 Task: Follow the cursor.
Action: Mouse moved to (814, 183)
Screenshot: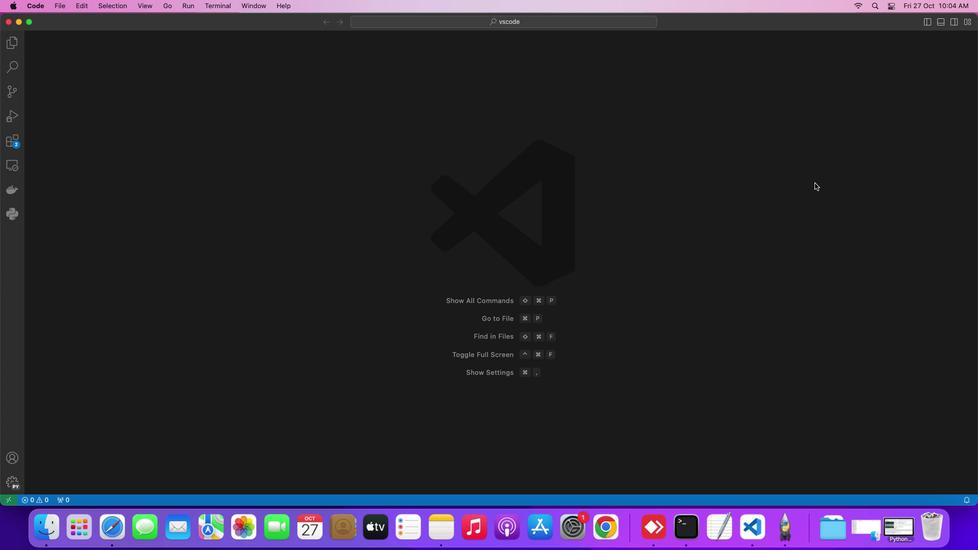 
Action: Mouse pressed left at (814, 183)
Screenshot: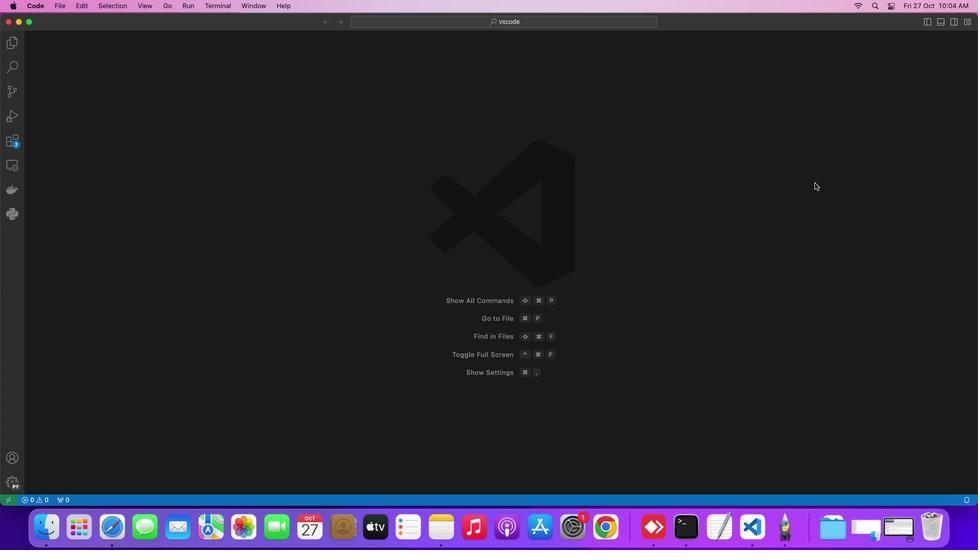 
Action: Mouse moved to (933, 23)
Screenshot: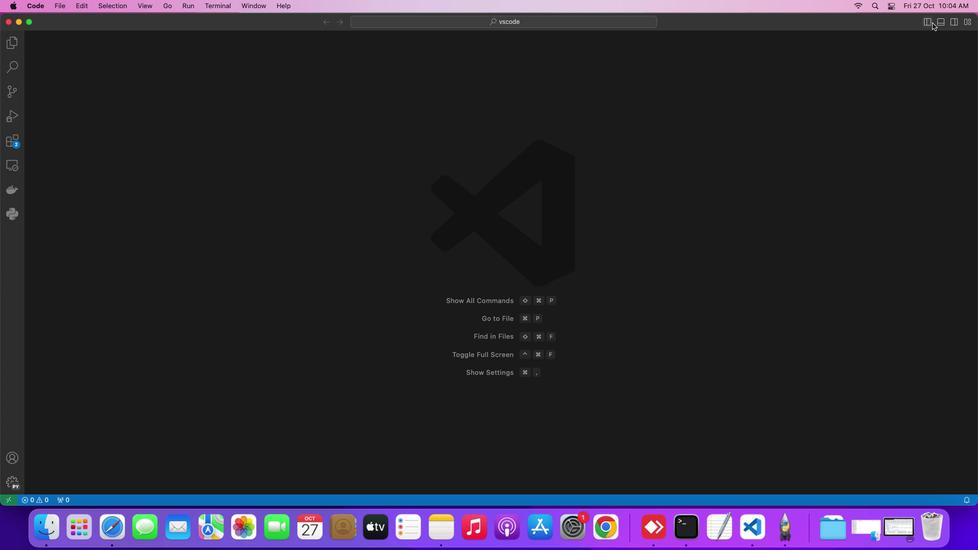 
Action: Mouse pressed left at (933, 23)
Screenshot: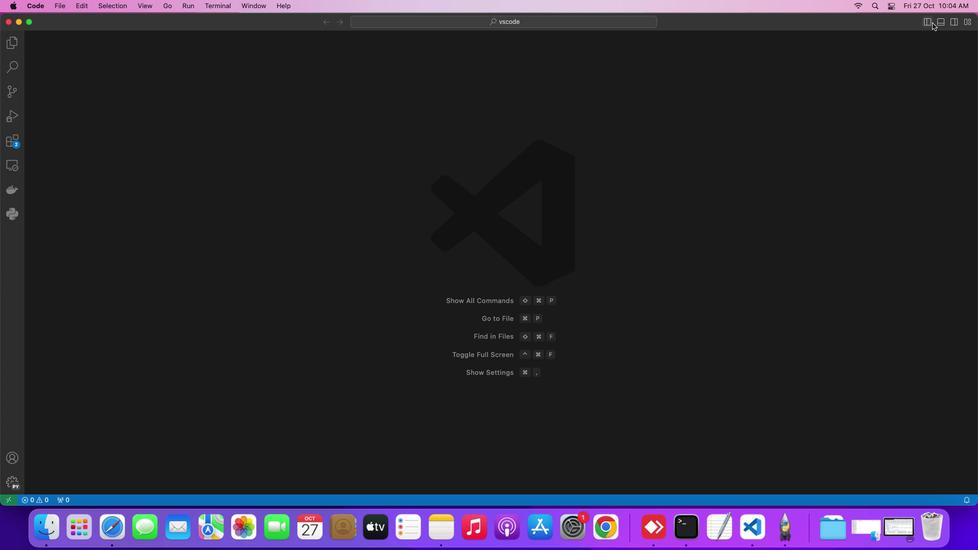 
Action: Mouse moved to (37, 76)
Screenshot: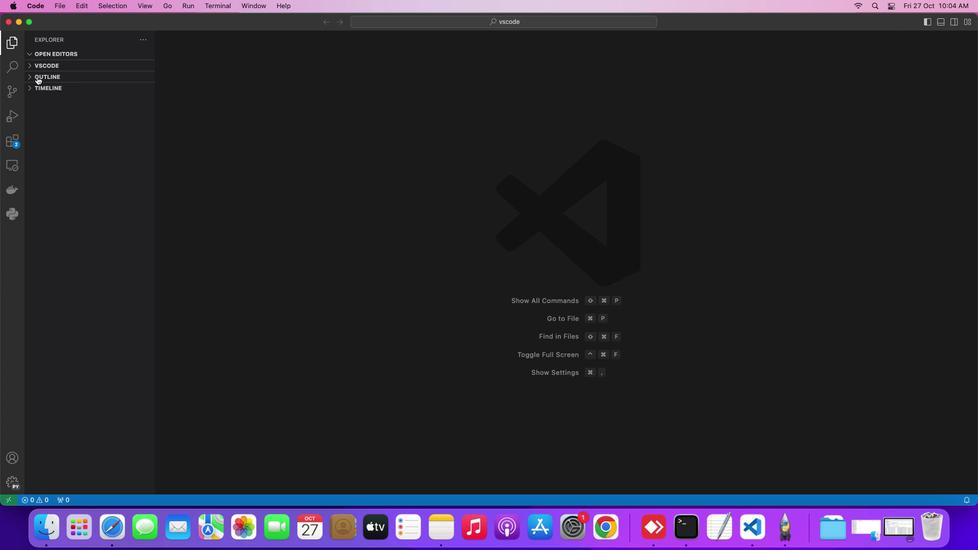 
Action: Mouse pressed left at (37, 76)
Screenshot: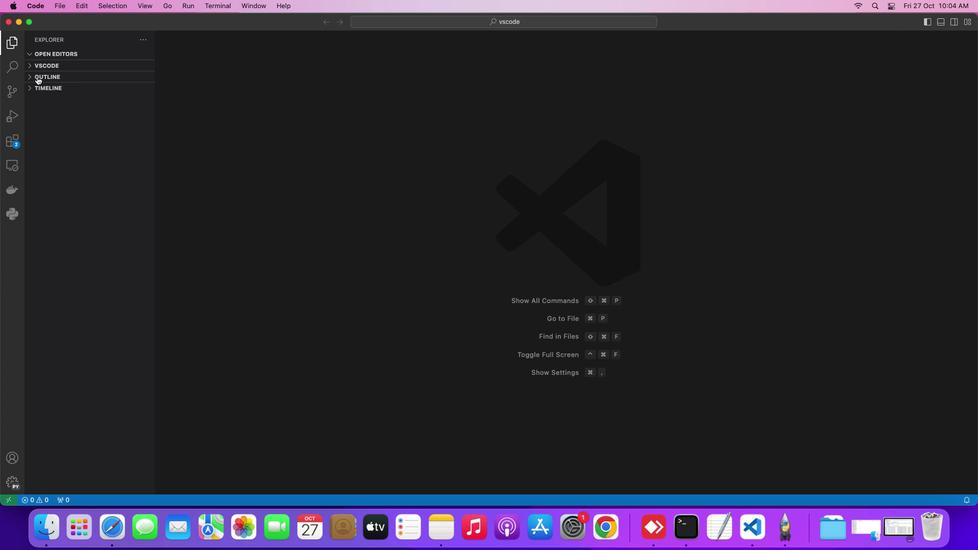 
Action: Mouse moved to (145, 75)
Screenshot: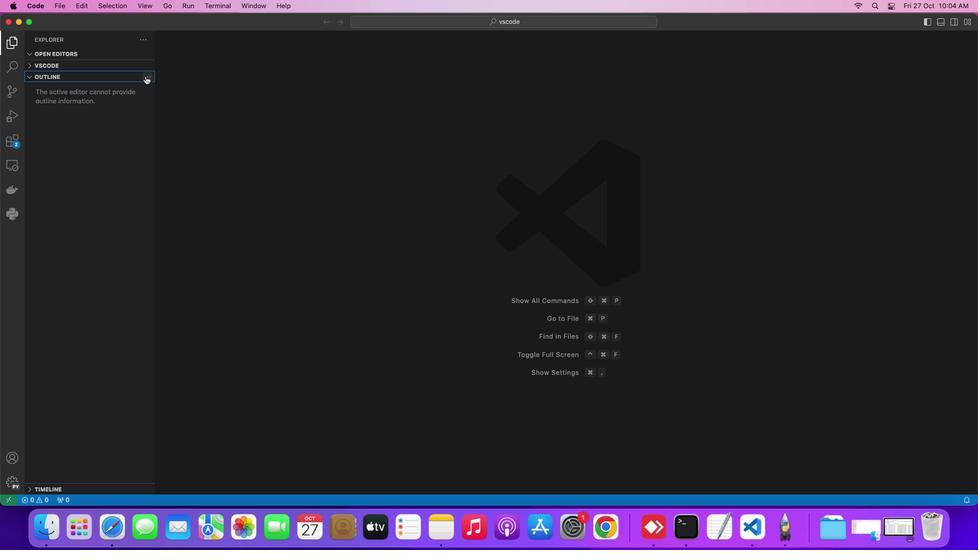 
Action: Mouse pressed left at (145, 75)
Screenshot: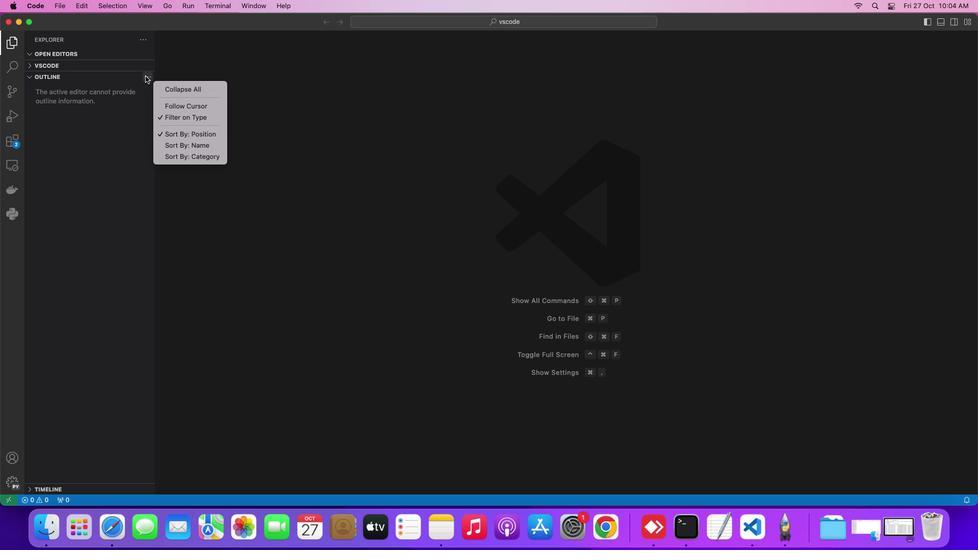 
Action: Mouse moved to (166, 102)
Screenshot: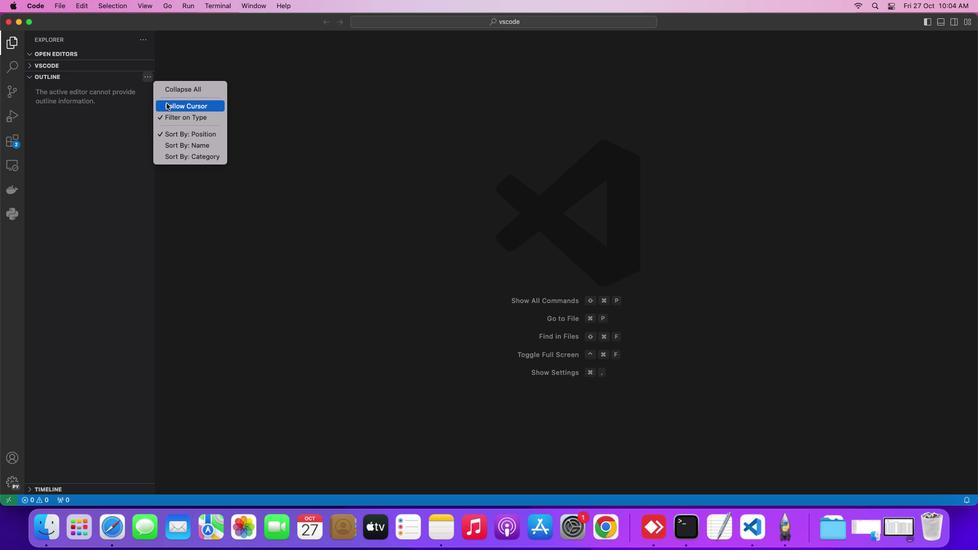 
Action: Mouse pressed left at (166, 102)
Screenshot: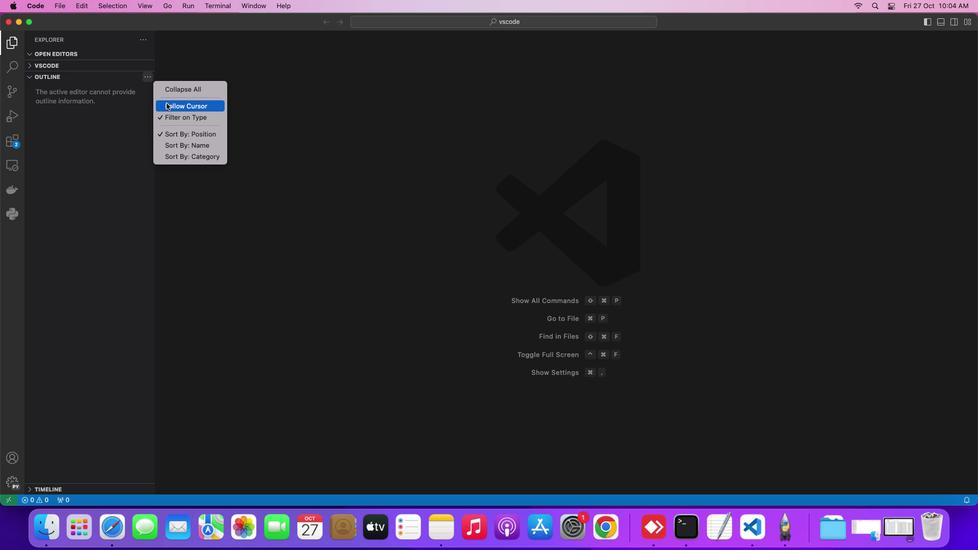 
Action: Mouse moved to (431, 147)
Screenshot: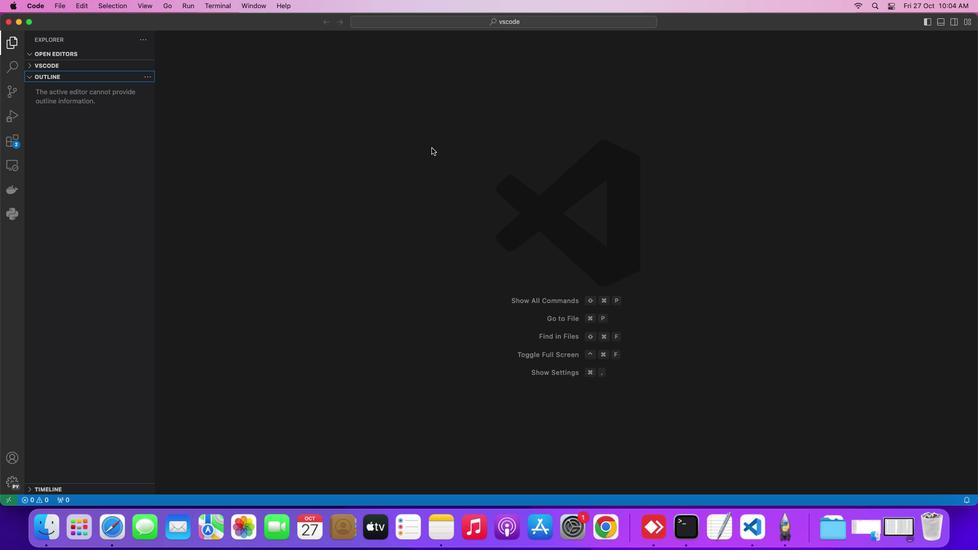 
